 Task: Use the formula "KURT" in spreadsheet "Project portfolio".
Action: Mouse pressed left at (717, 319)
Screenshot: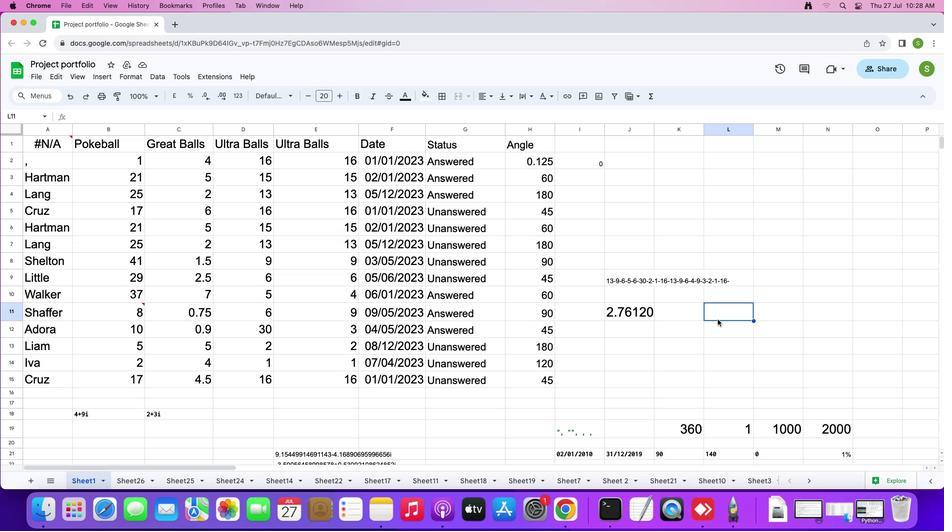 
Action: Mouse moved to (106, 76)
Screenshot: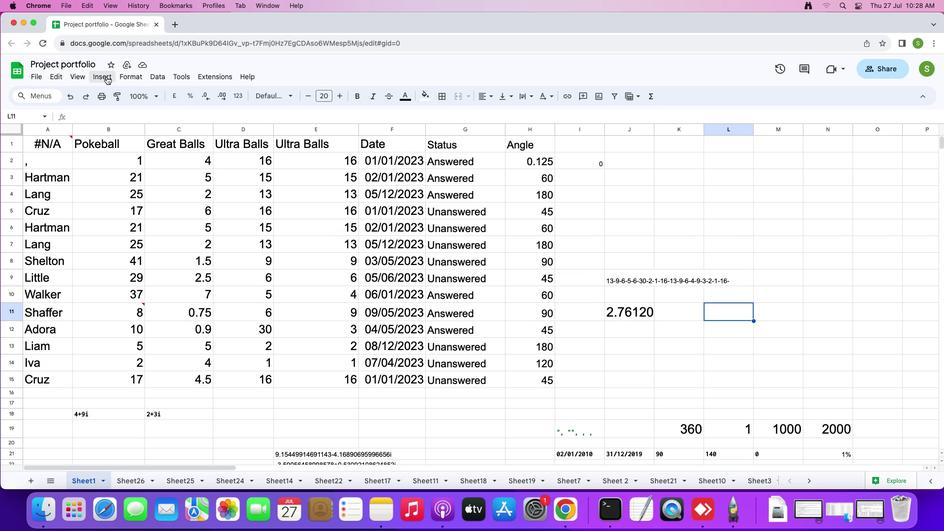 
Action: Mouse pressed left at (106, 76)
Screenshot: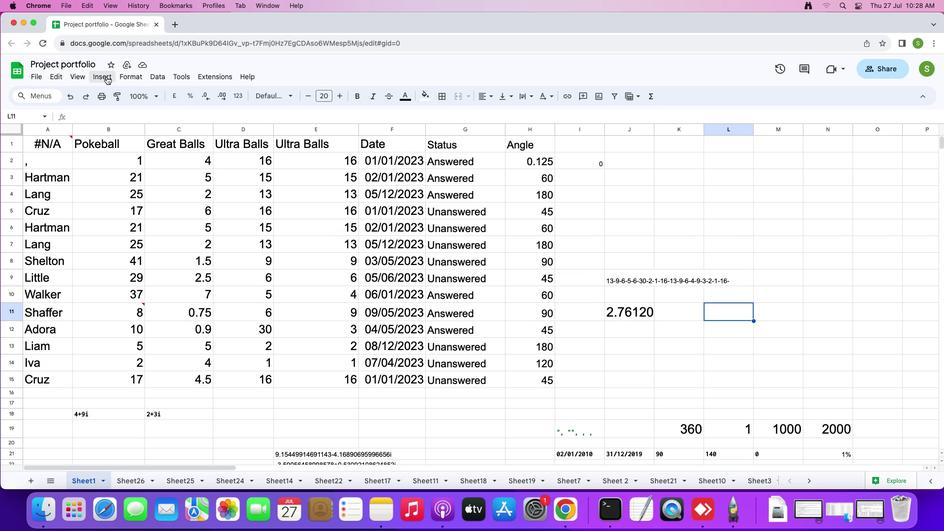 
Action: Mouse moved to (114, 238)
Screenshot: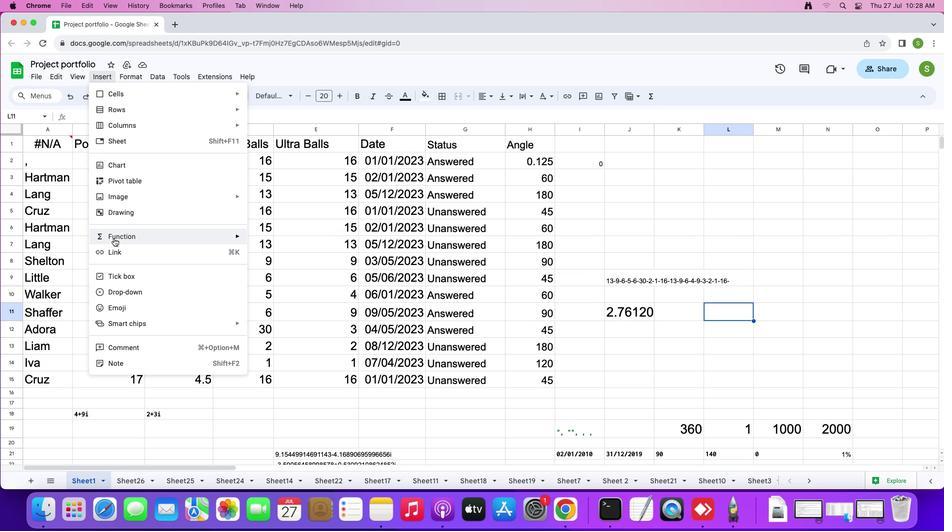 
Action: Mouse pressed left at (114, 238)
Screenshot: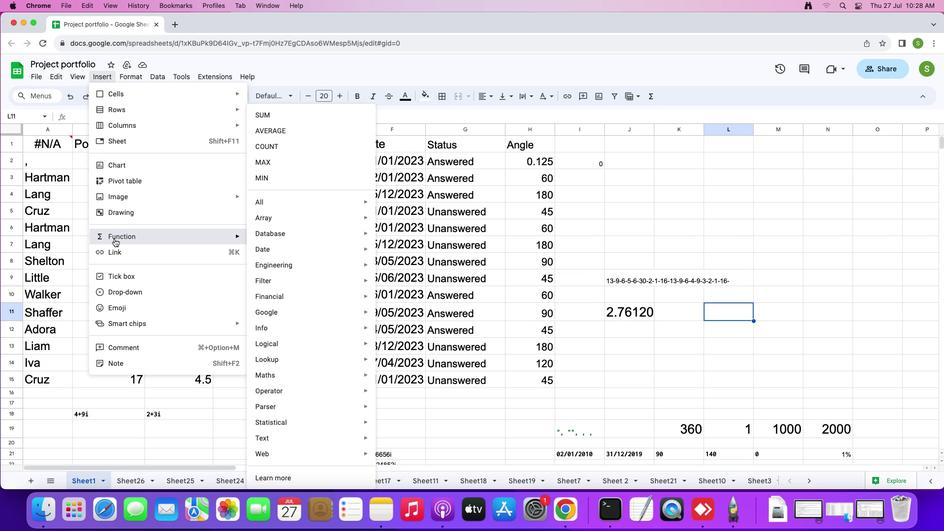 
Action: Mouse moved to (286, 200)
Screenshot: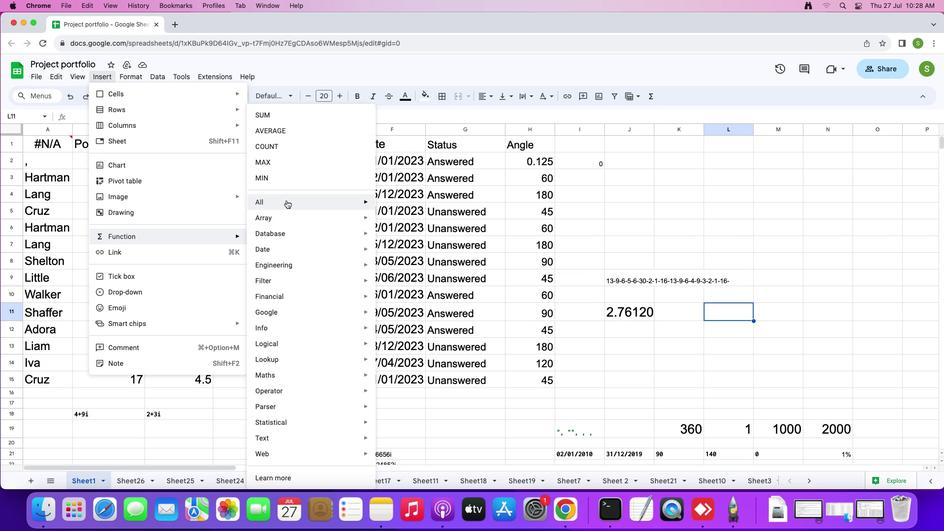 
Action: Mouse pressed left at (286, 200)
Screenshot: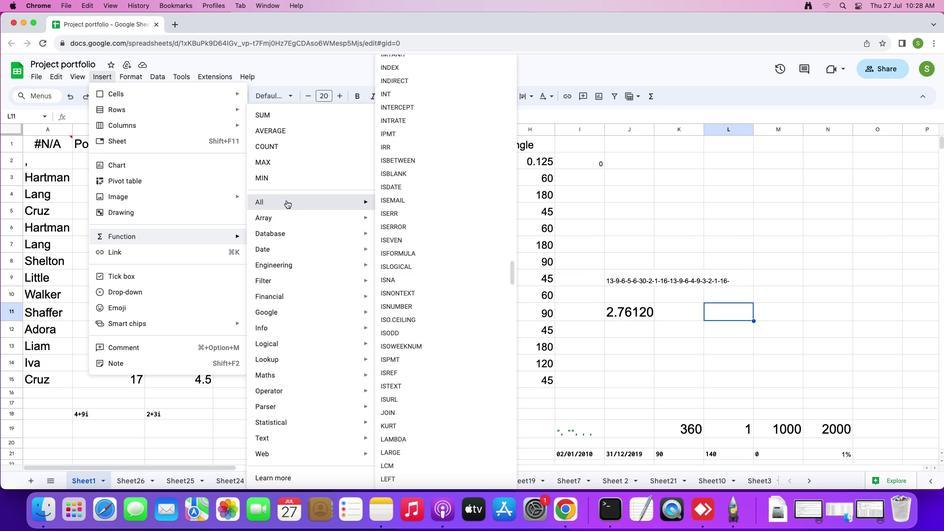 
Action: Mouse moved to (401, 427)
Screenshot: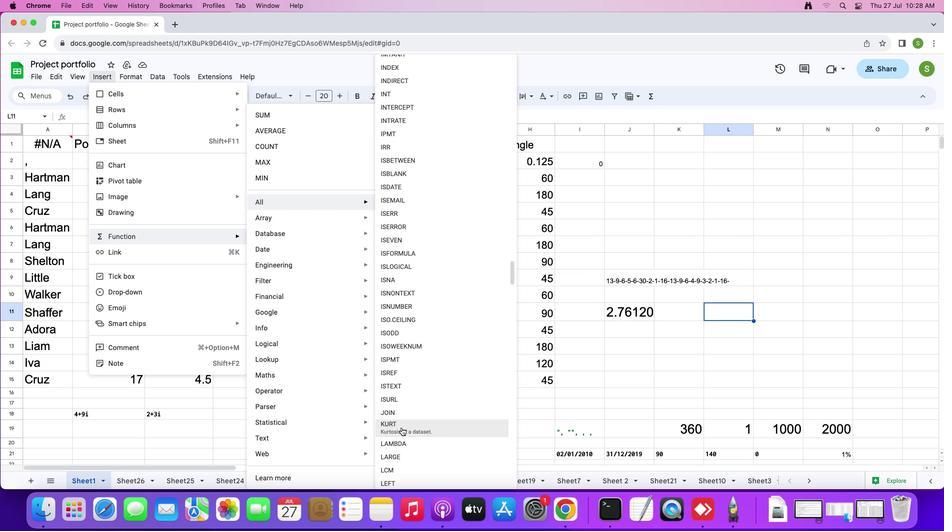 
Action: Mouse pressed left at (401, 427)
Screenshot: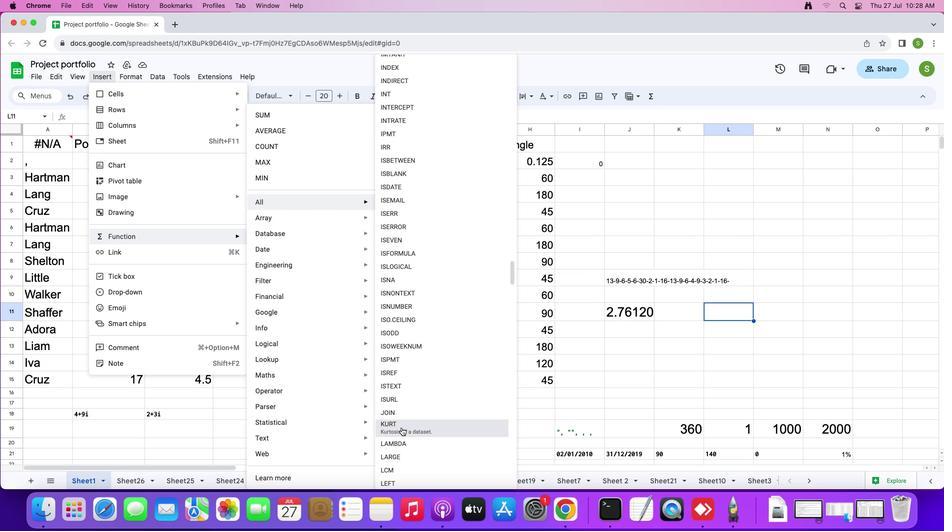 
Action: Mouse moved to (257, 248)
Screenshot: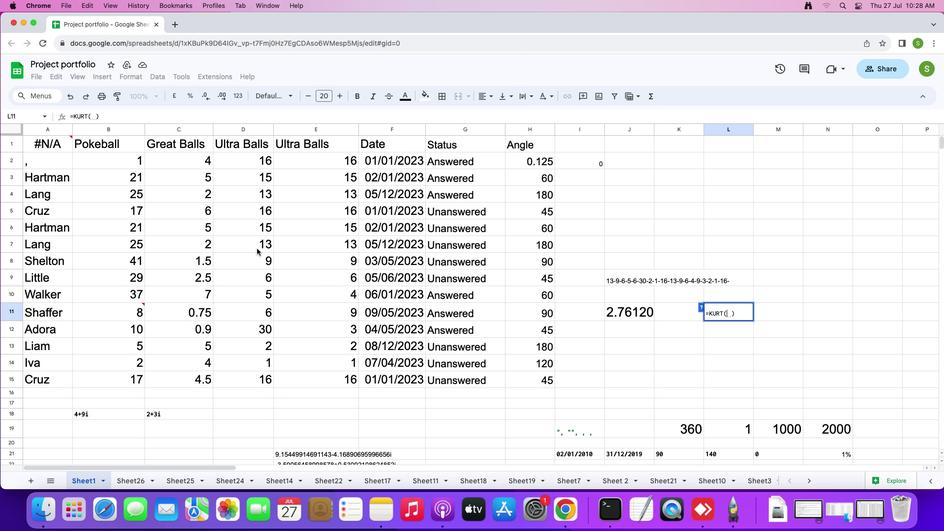 
Action: Mouse pressed left at (257, 248)
Screenshot: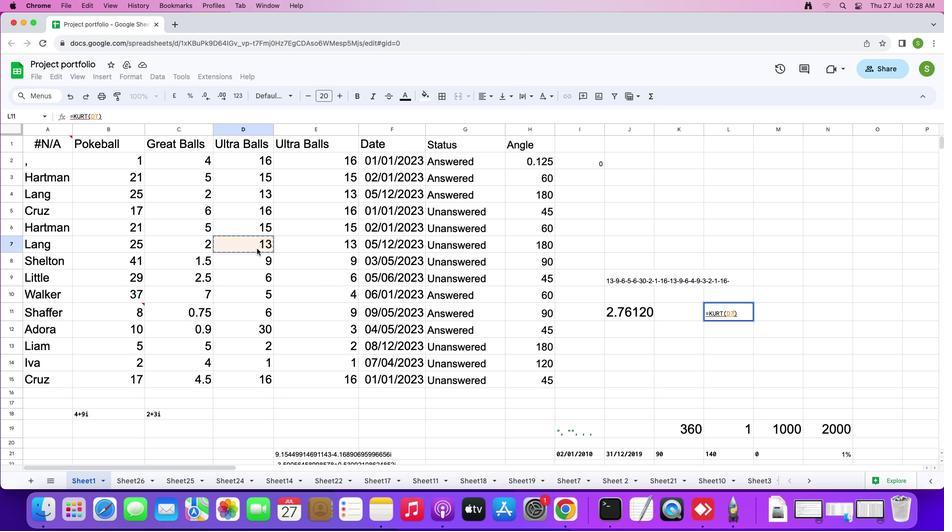 
Action: Mouse moved to (260, 378)
Screenshot: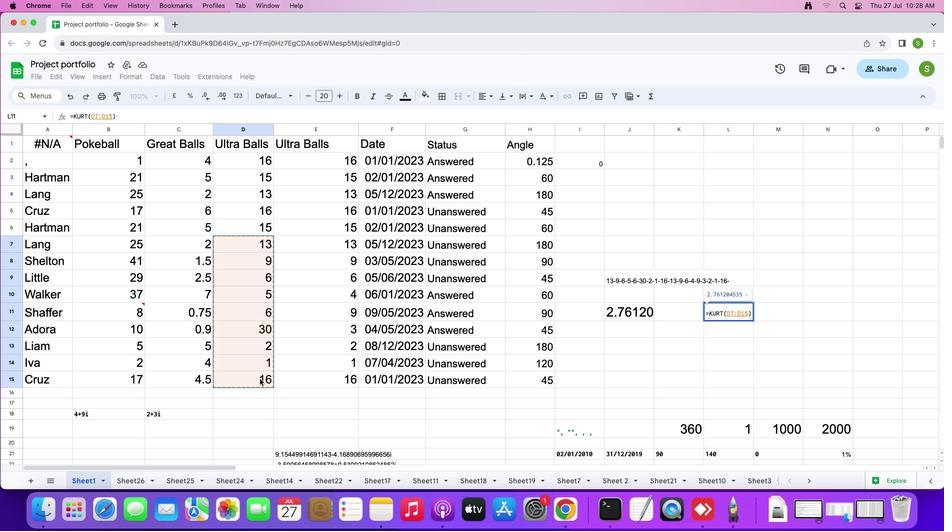 
Action: Key pressed ','
Screenshot: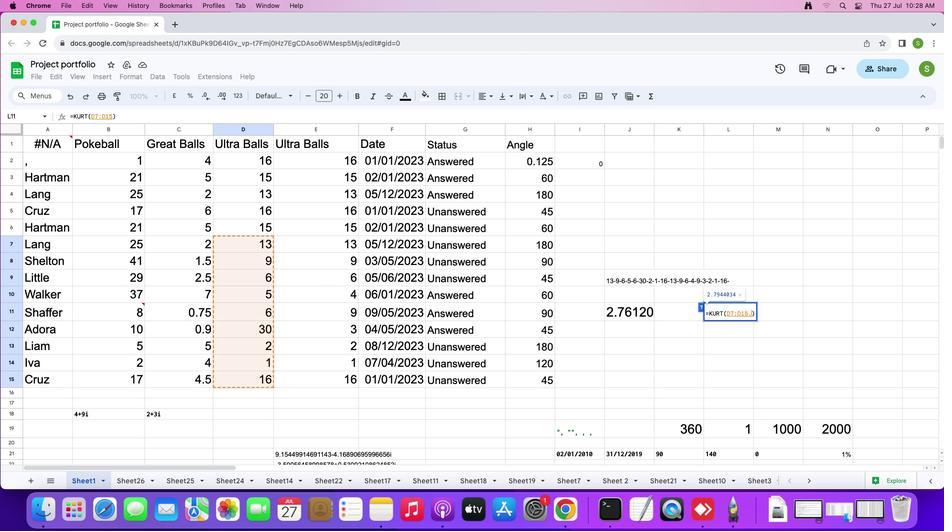 
Action: Mouse moved to (303, 241)
Screenshot: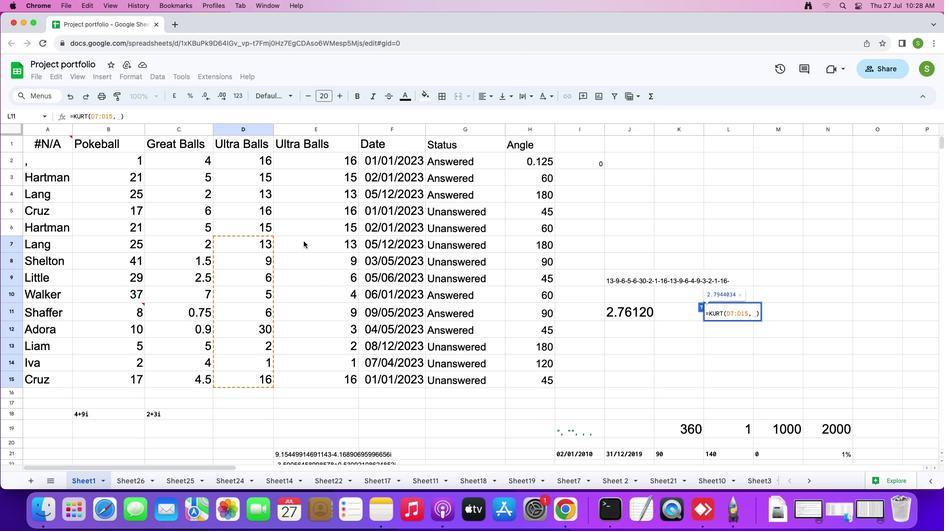 
Action: Mouse pressed left at (303, 241)
Screenshot: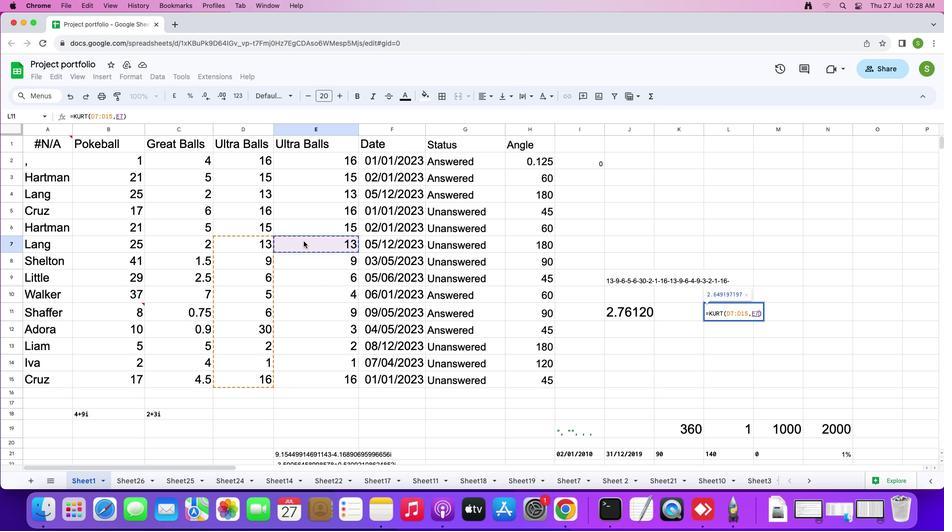 
Action: Mouse moved to (305, 380)
Screenshot: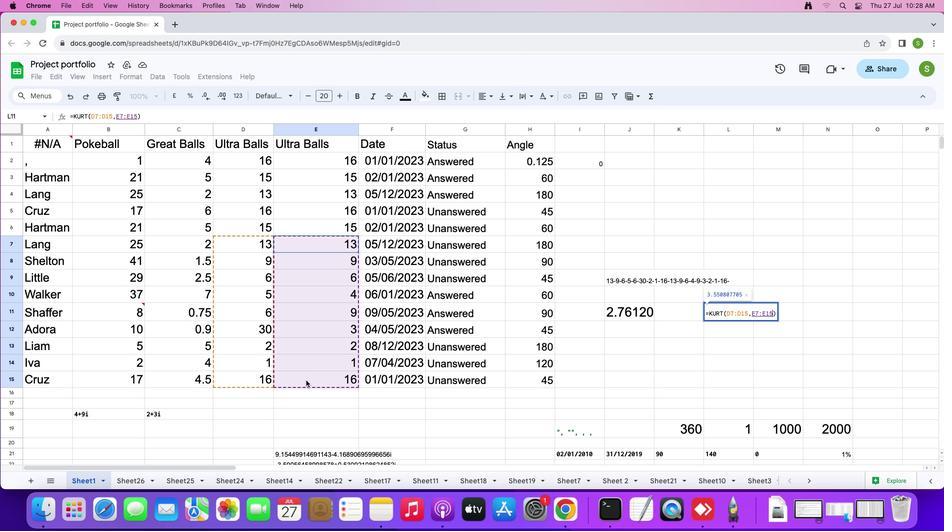 
Action: Key pressed Key.enter
Screenshot: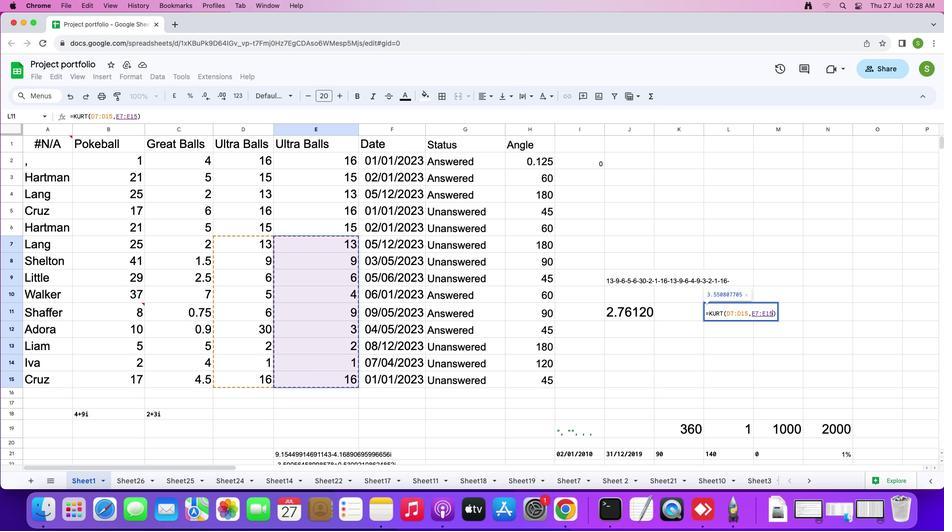 
